 Task: Sort the products in the category "Bubble Bath" by price (lowest first).
Action: Mouse moved to (653, 257)
Screenshot: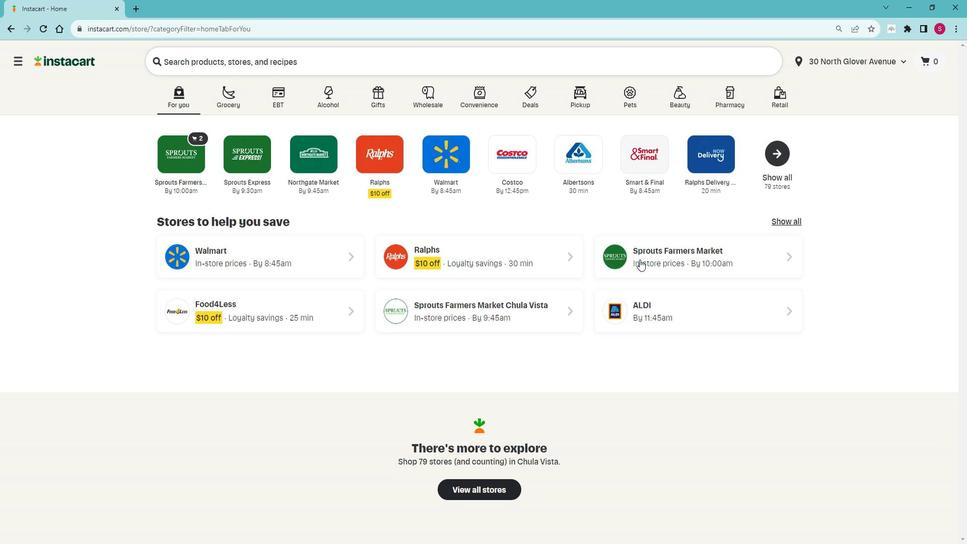 
Action: Mouse pressed left at (653, 257)
Screenshot: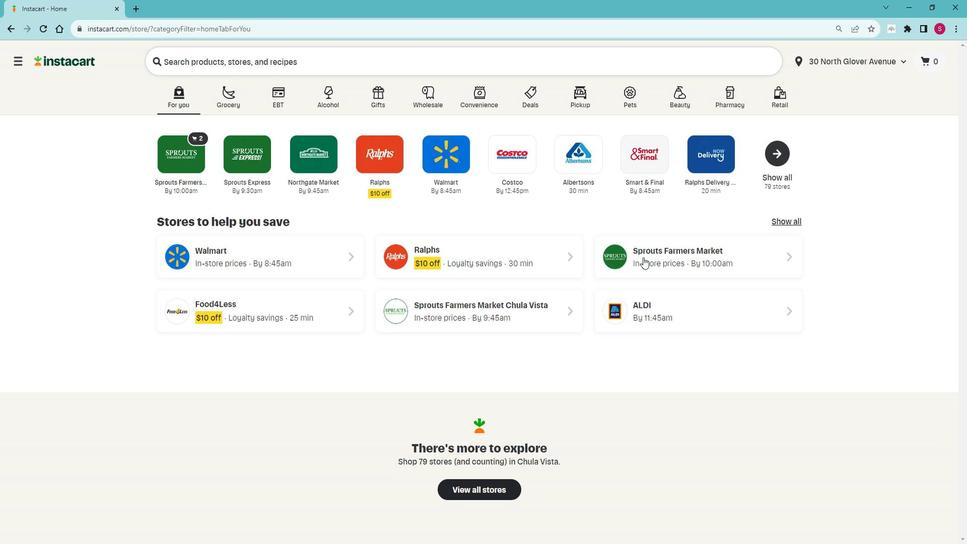 
Action: Mouse moved to (60, 360)
Screenshot: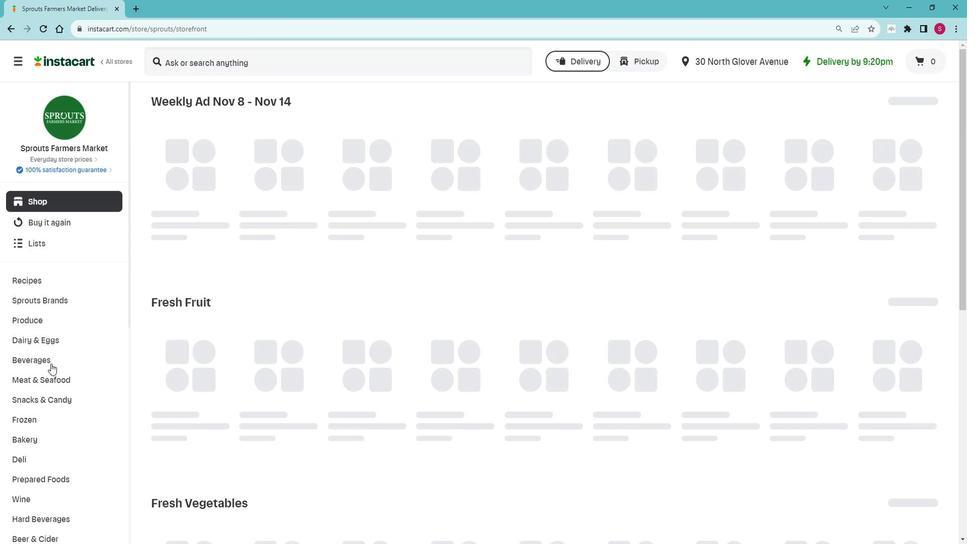 
Action: Mouse scrolled (60, 359) with delta (0, 0)
Screenshot: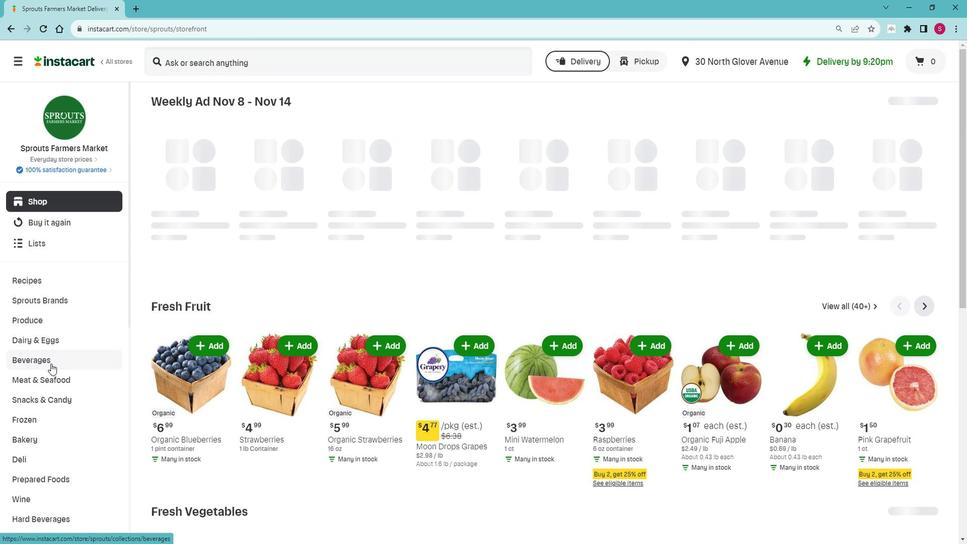 
Action: Mouse scrolled (60, 359) with delta (0, 0)
Screenshot: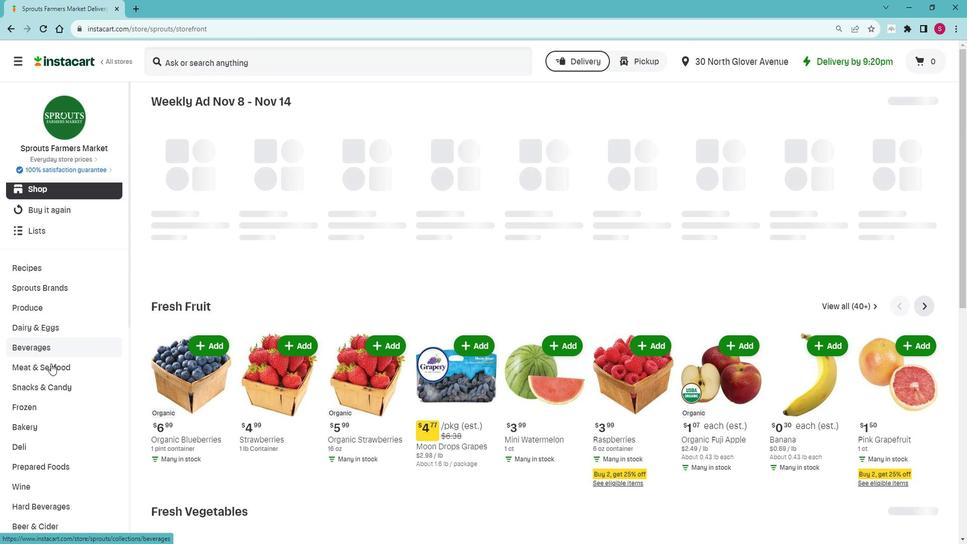 
Action: Mouse scrolled (60, 359) with delta (0, 0)
Screenshot: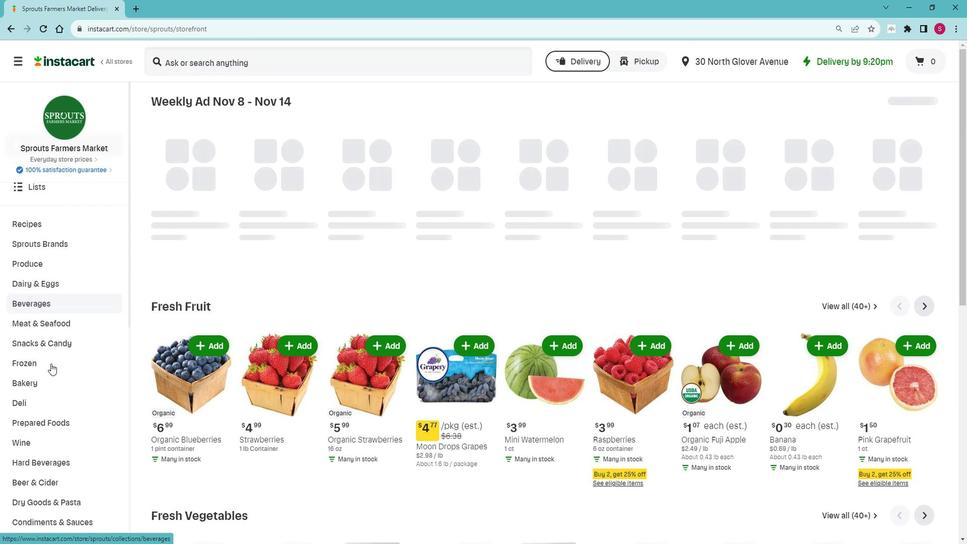 
Action: Mouse scrolled (60, 359) with delta (0, 0)
Screenshot: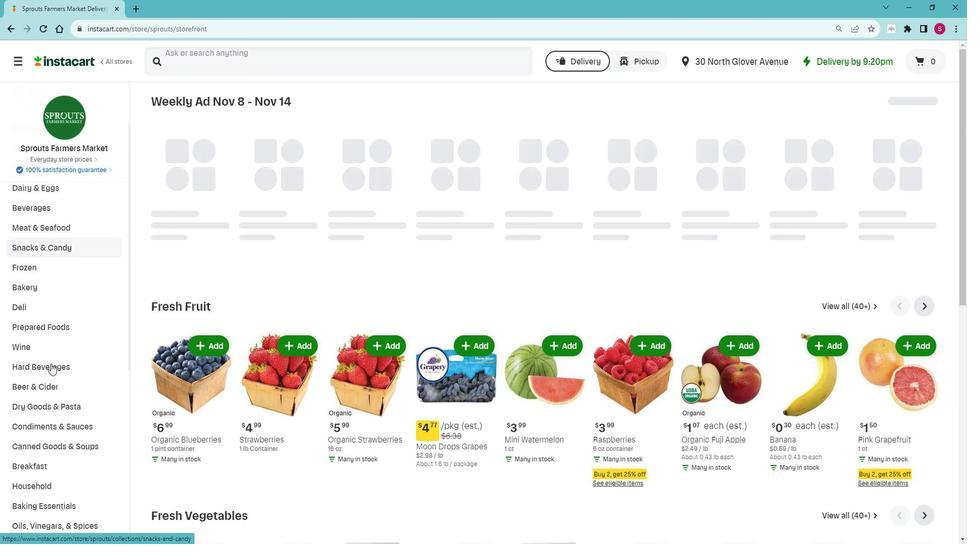 
Action: Mouse moved to (60, 359)
Screenshot: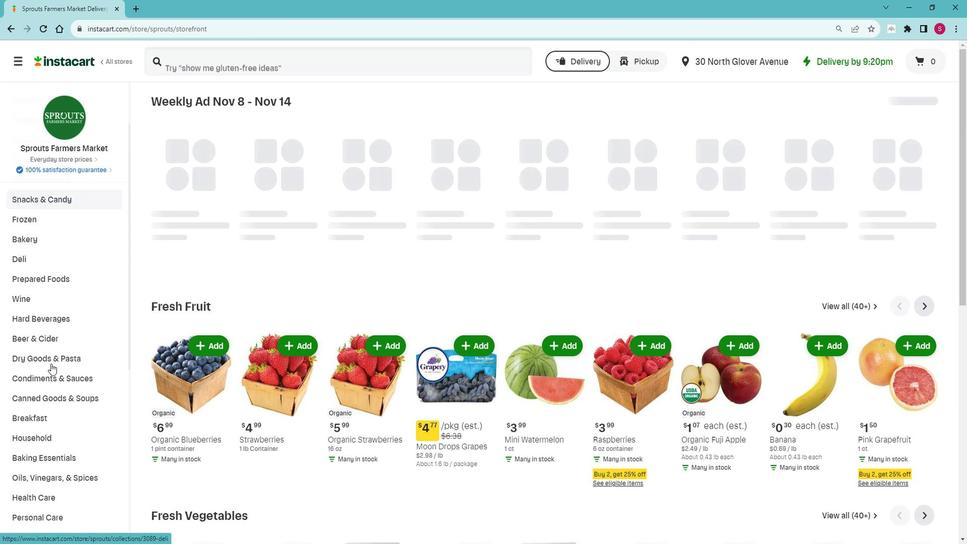 
Action: Mouse scrolled (60, 359) with delta (0, 0)
Screenshot: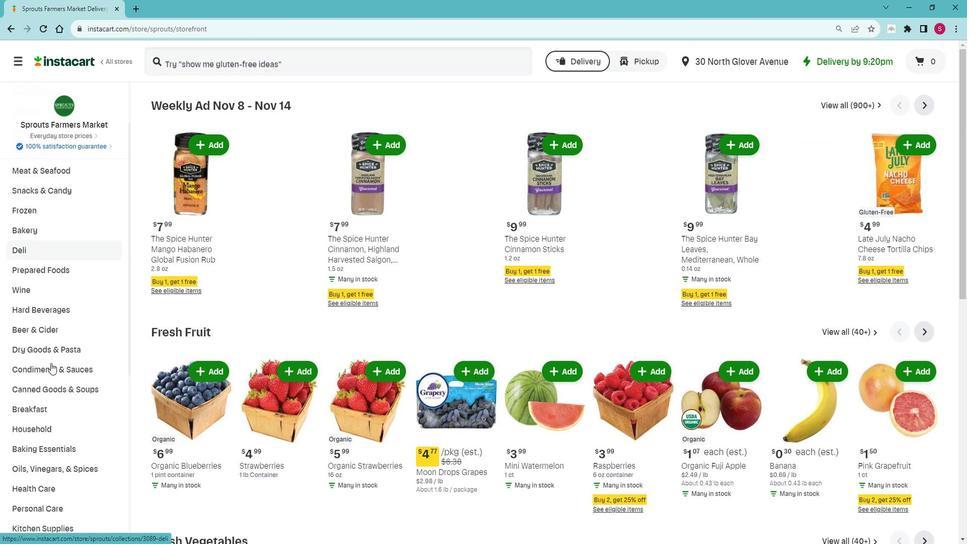 
Action: Mouse moved to (60, 359)
Screenshot: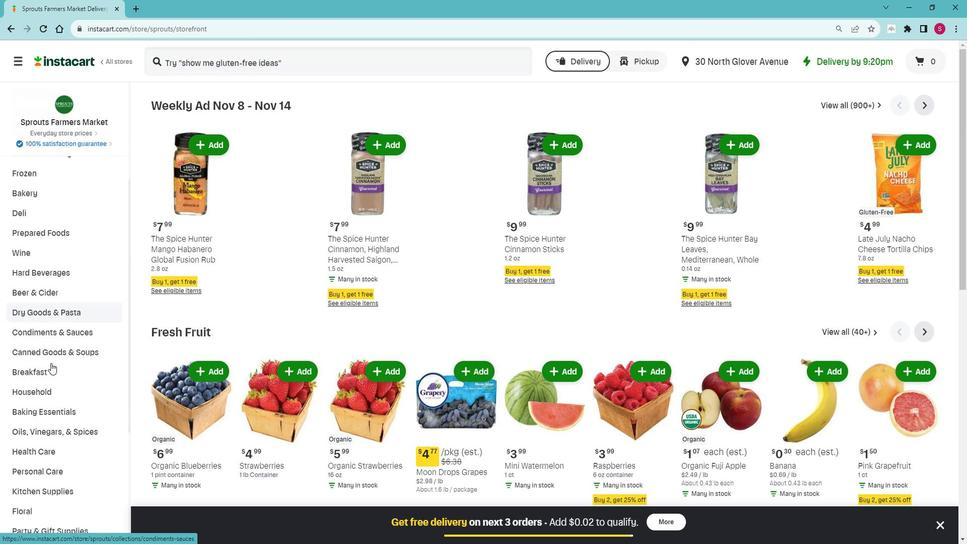 
Action: Mouse scrolled (60, 358) with delta (0, 0)
Screenshot: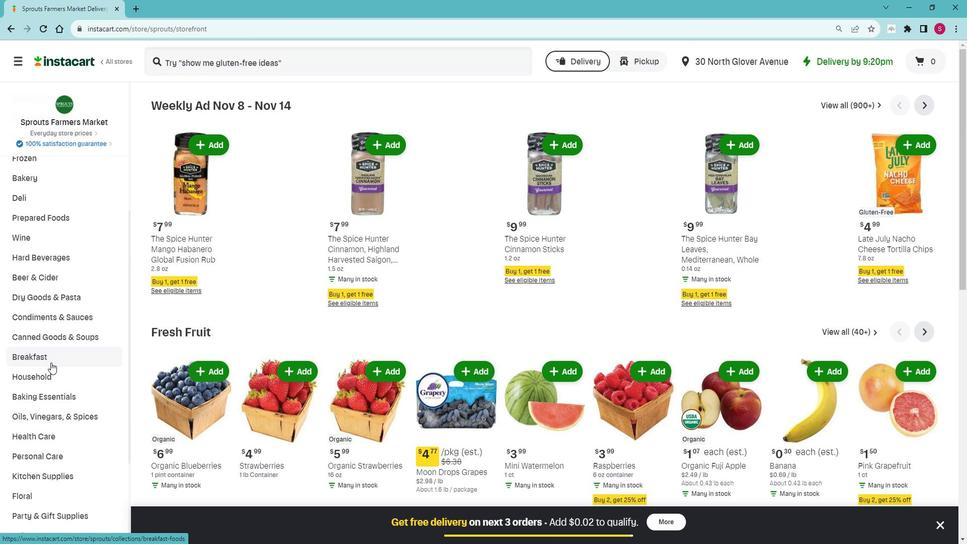 
Action: Mouse scrolled (60, 358) with delta (0, 0)
Screenshot: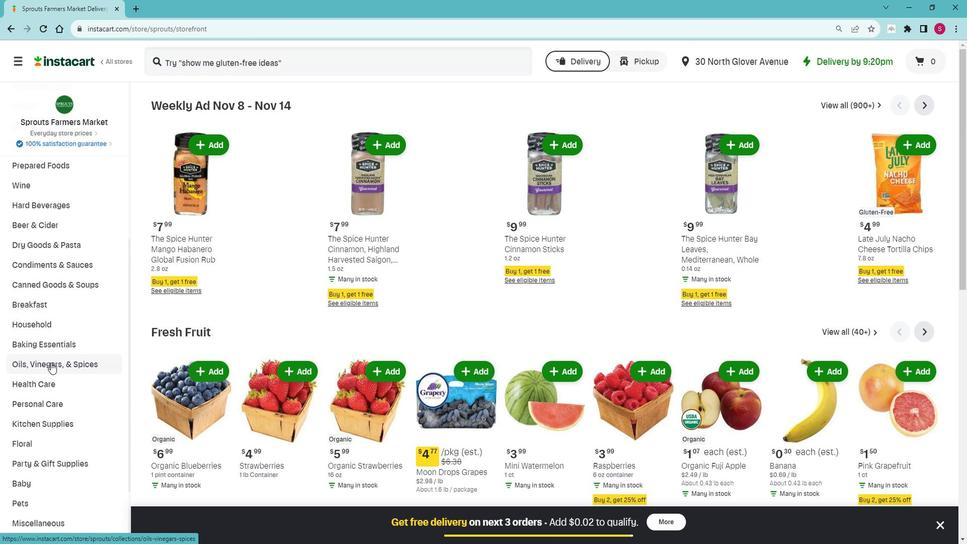 
Action: Mouse moved to (60, 356)
Screenshot: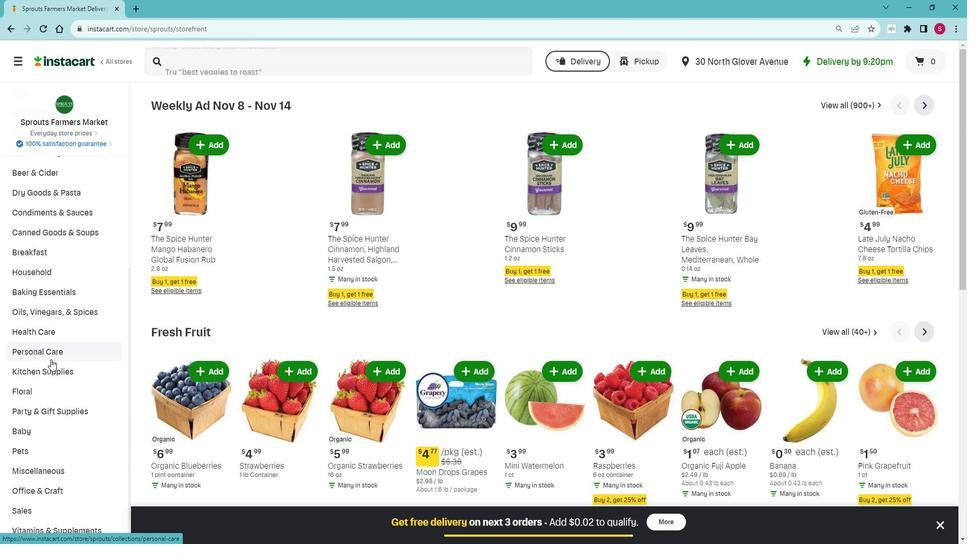 
Action: Mouse pressed left at (60, 356)
Screenshot: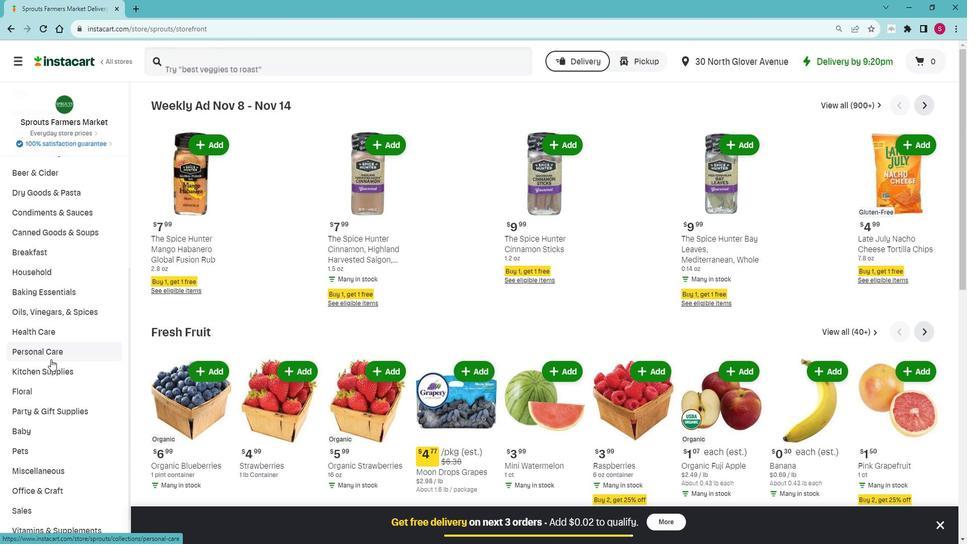 
Action: Mouse moved to (69, 367)
Screenshot: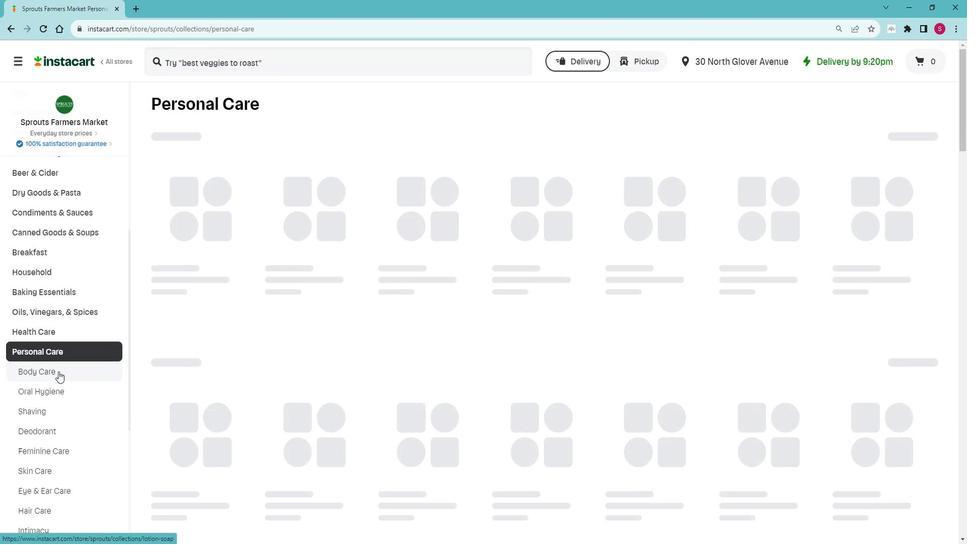
Action: Mouse pressed left at (69, 367)
Screenshot: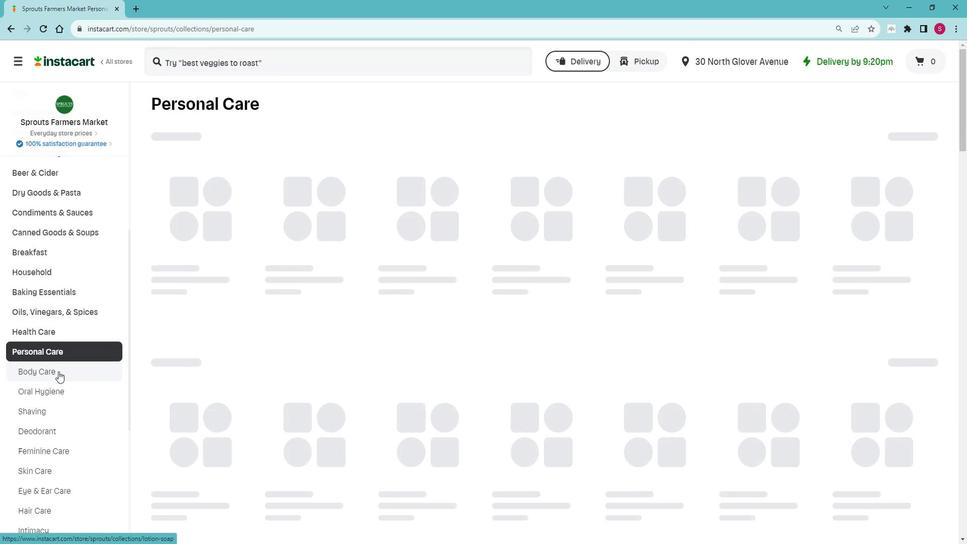 
Action: Mouse moved to (409, 153)
Screenshot: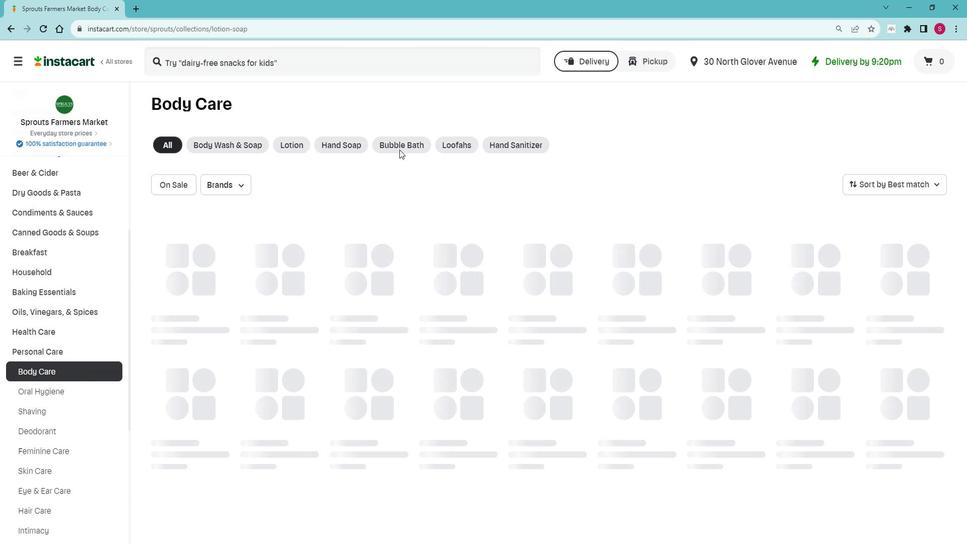 
Action: Mouse pressed left at (409, 153)
Screenshot: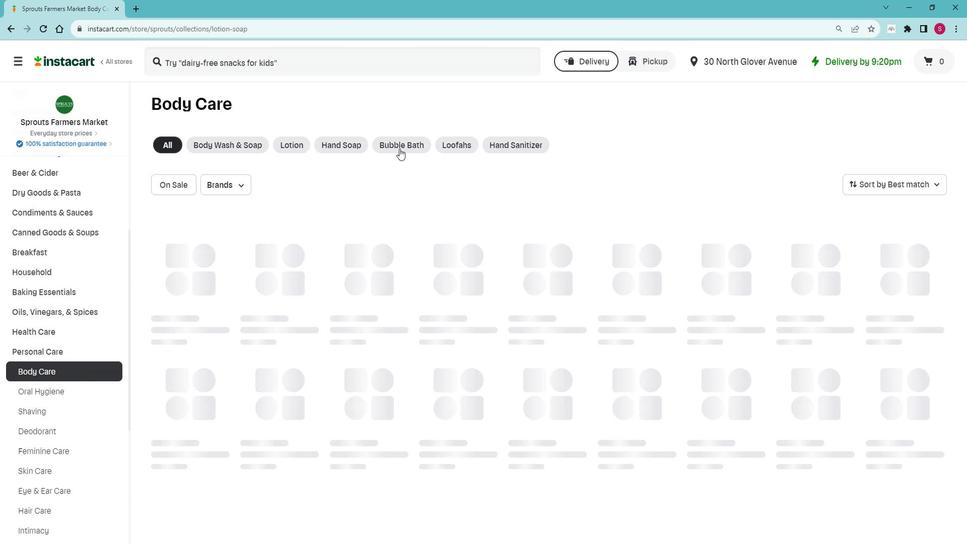 
Action: Mouse moved to (932, 188)
Screenshot: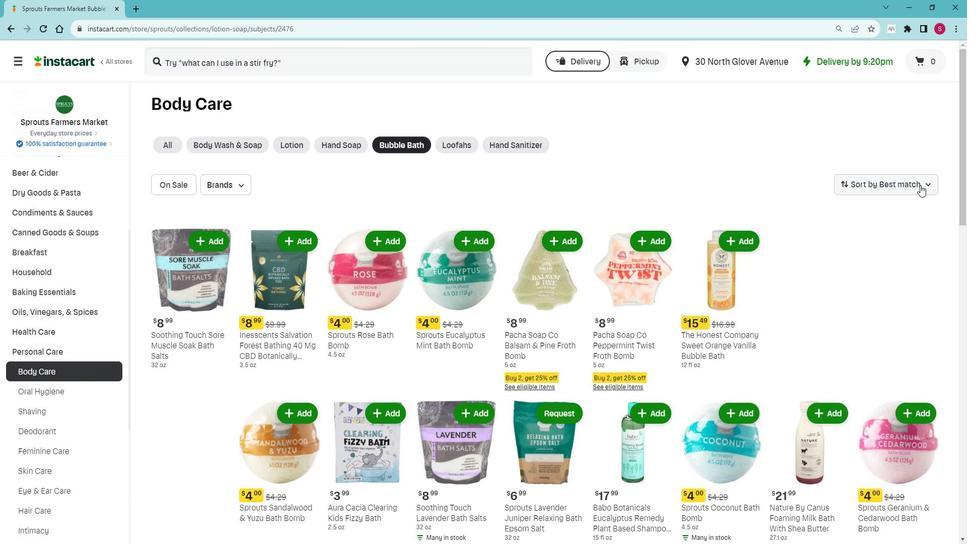
Action: Mouse pressed left at (932, 188)
Screenshot: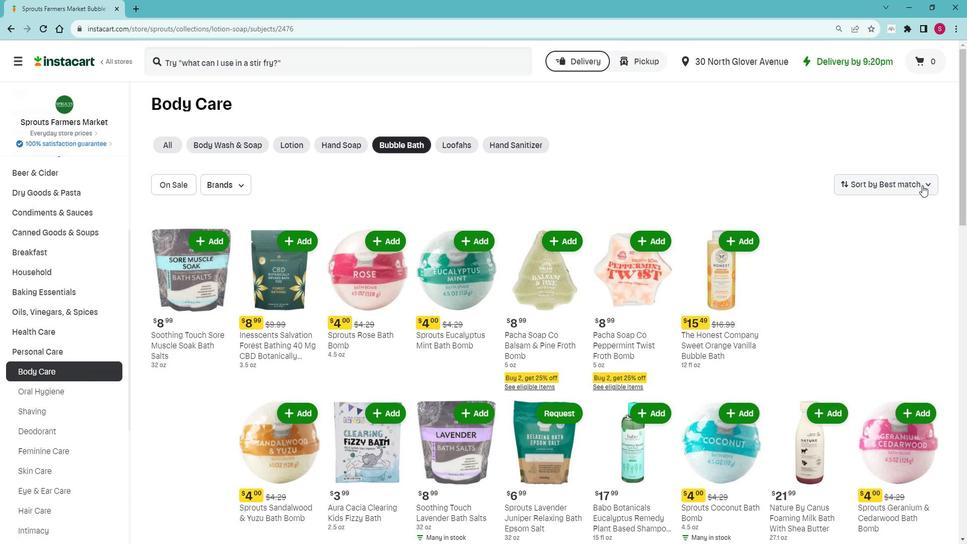 
Action: Mouse moved to (908, 233)
Screenshot: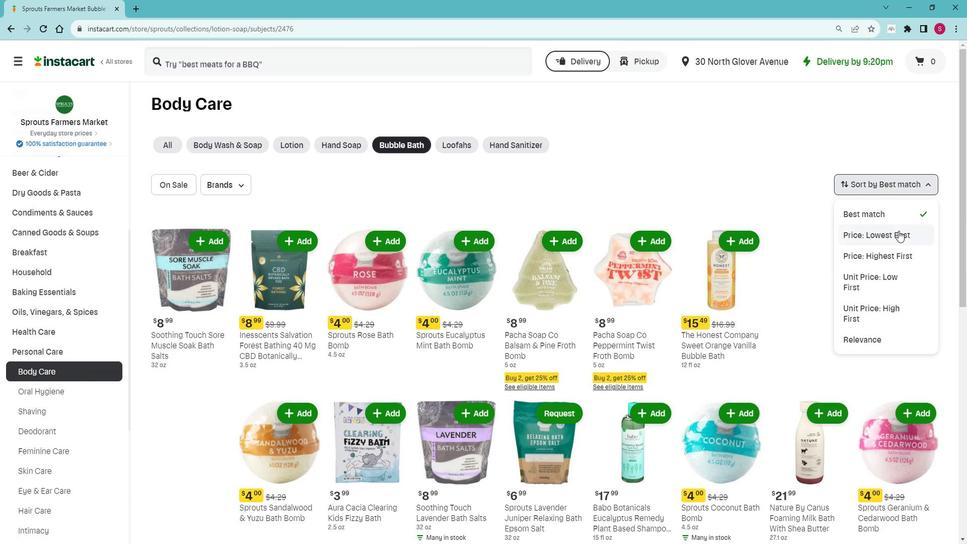 
Action: Mouse pressed left at (908, 233)
Screenshot: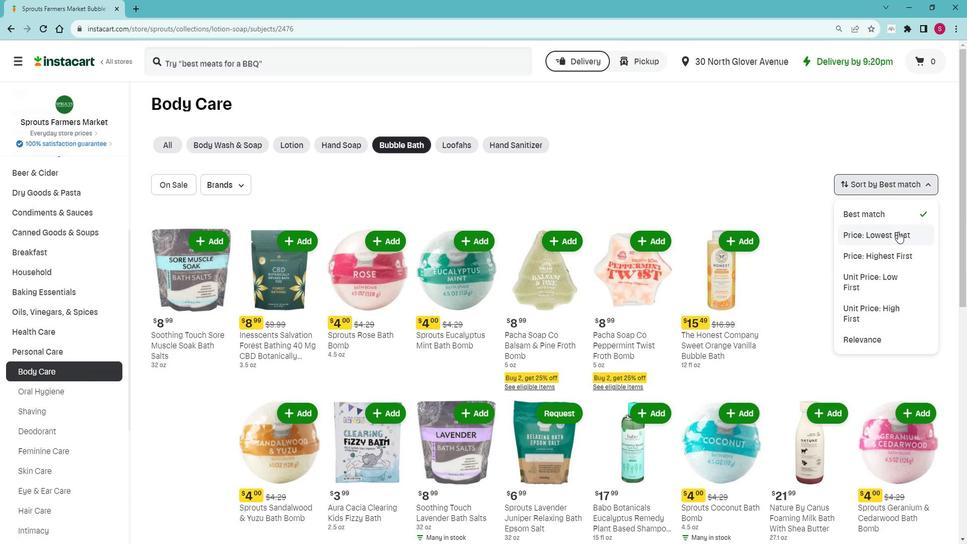 
